 Task: Move the task Develop a new online tool for website analytics to the section To-Do in the project AlphaFlow and sort the tasks in the project by Assignee in Descending order
Action: Mouse moved to (82, 342)
Screenshot: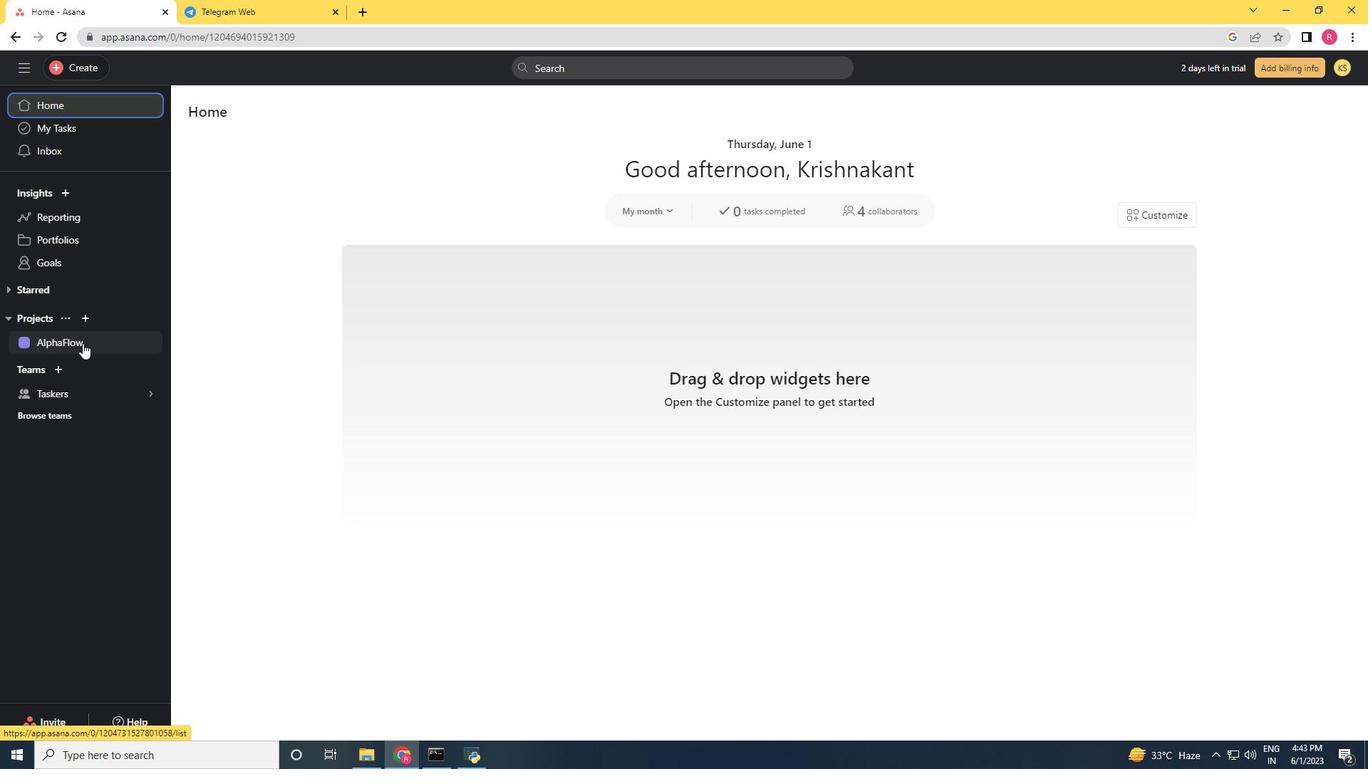 
Action: Mouse pressed left at (82, 342)
Screenshot: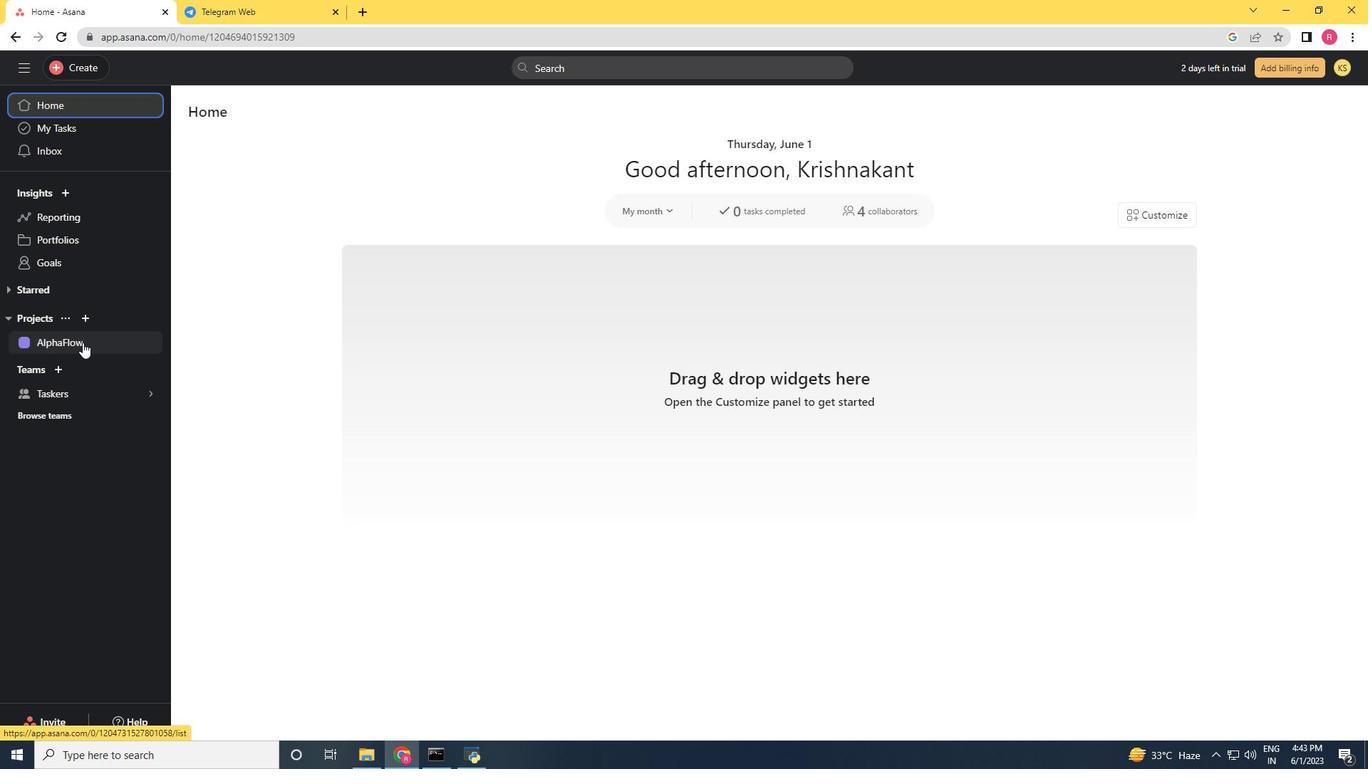 
Action: Mouse moved to (880, 289)
Screenshot: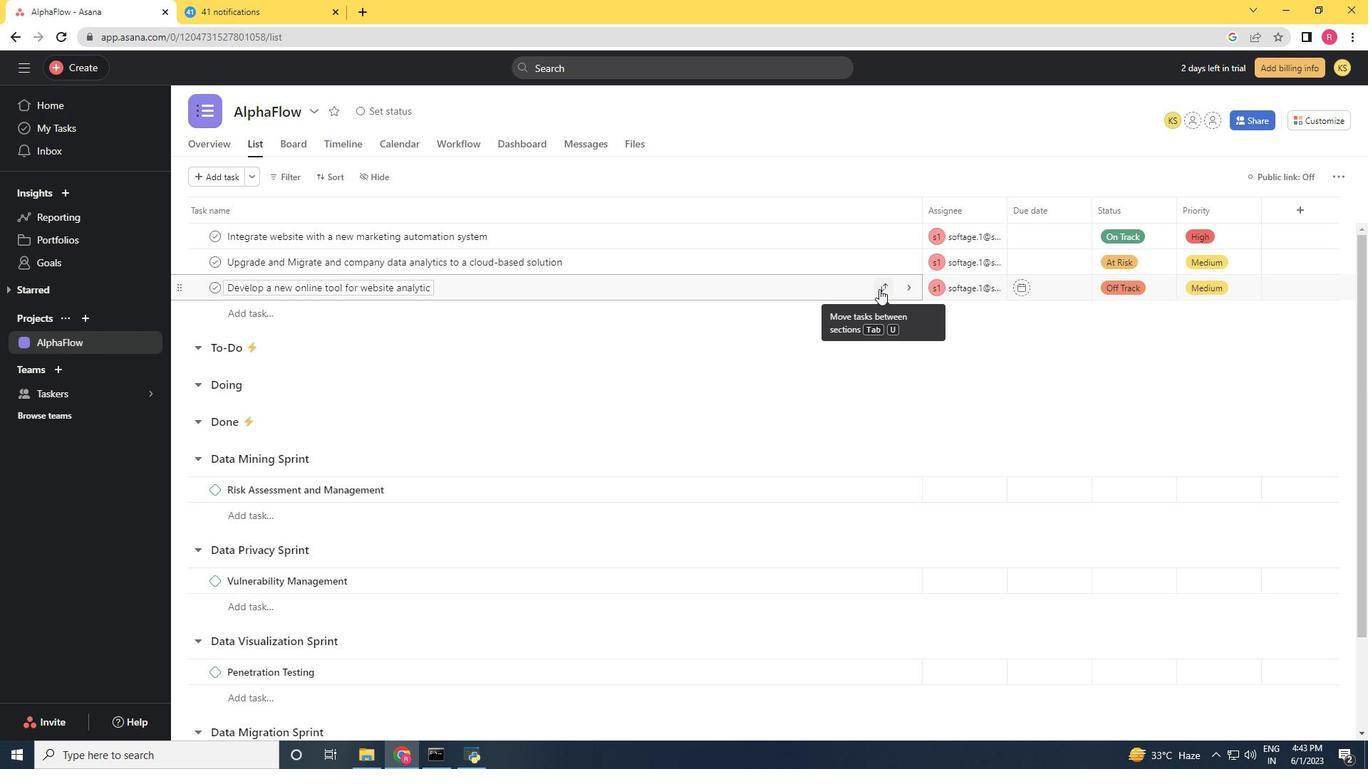 
Action: Mouse pressed left at (880, 289)
Screenshot: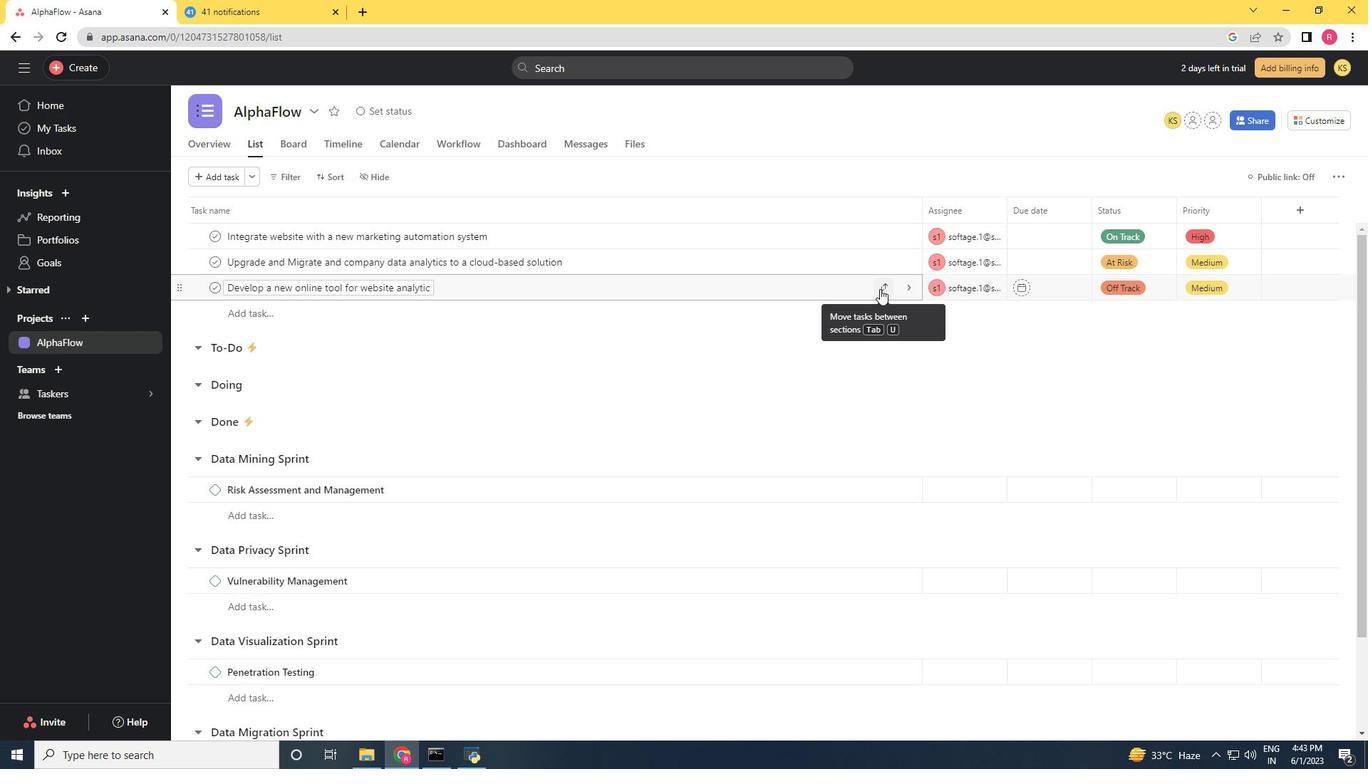 
Action: Mouse moved to (806, 368)
Screenshot: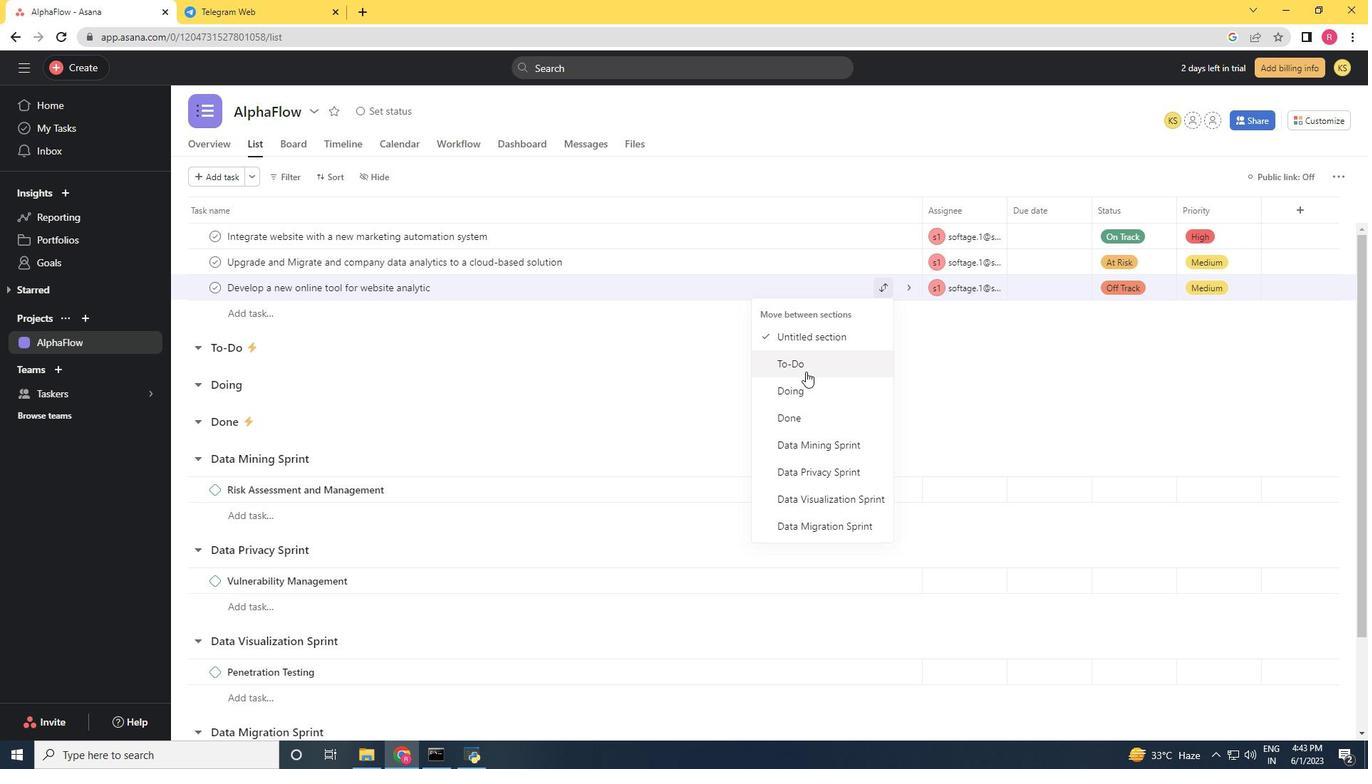
Action: Mouse pressed left at (806, 368)
Screenshot: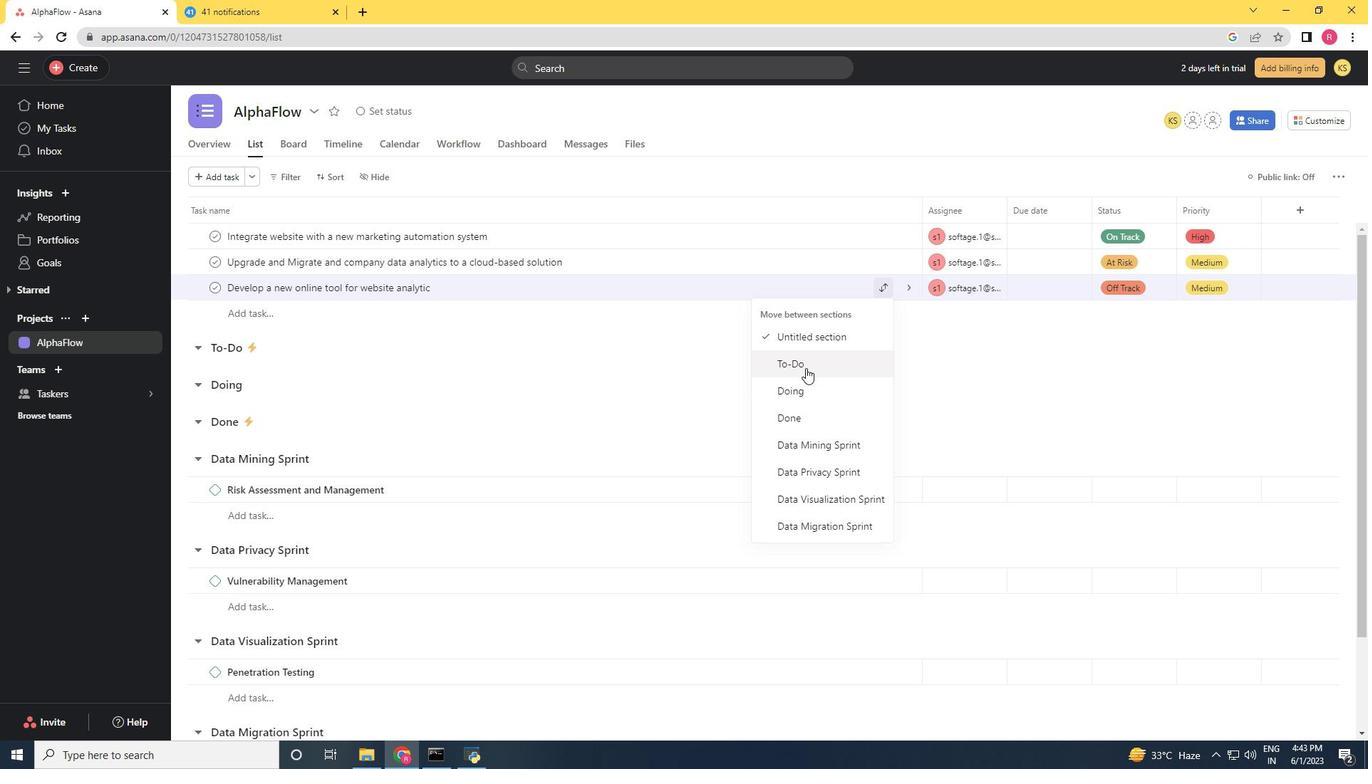 
Action: Mouse moved to (331, 179)
Screenshot: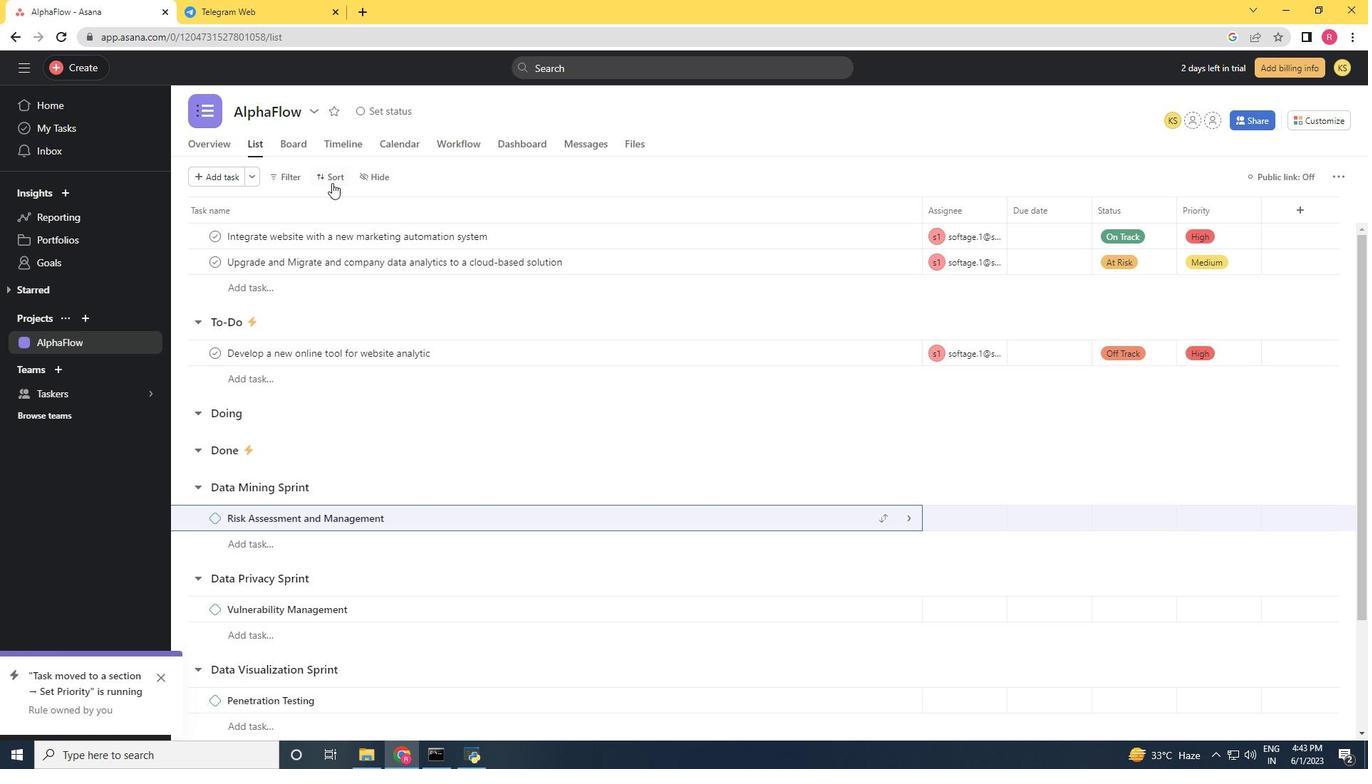 
Action: Mouse pressed left at (331, 179)
Screenshot: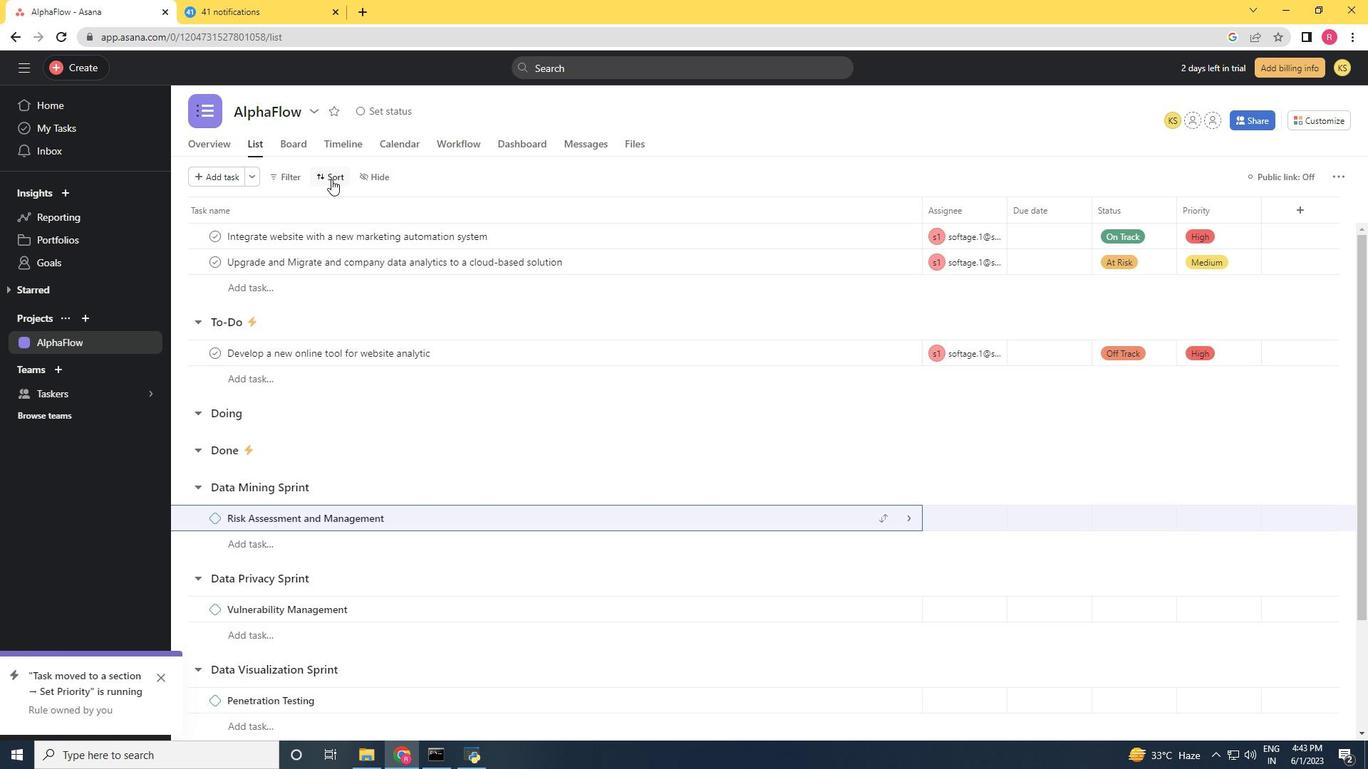 
Action: Mouse moved to (361, 299)
Screenshot: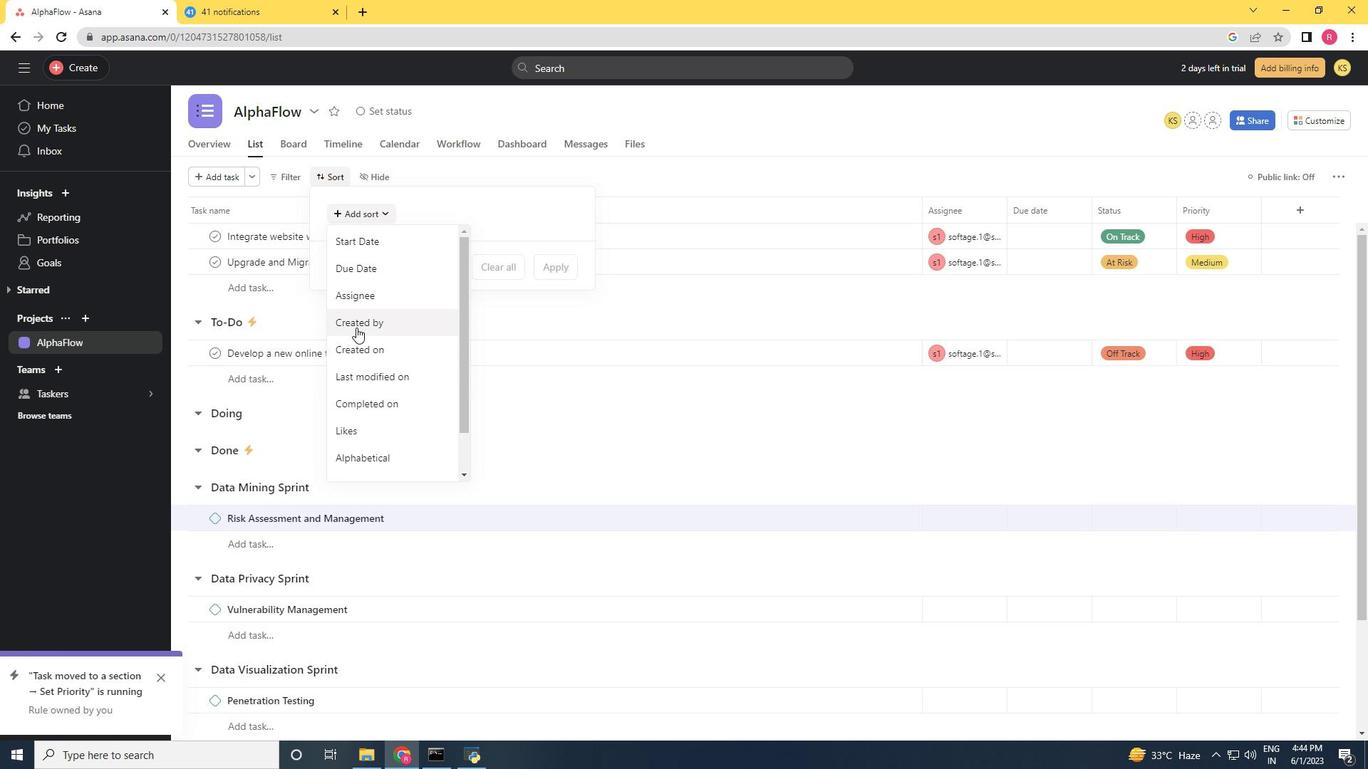 
Action: Mouse pressed left at (361, 299)
Screenshot: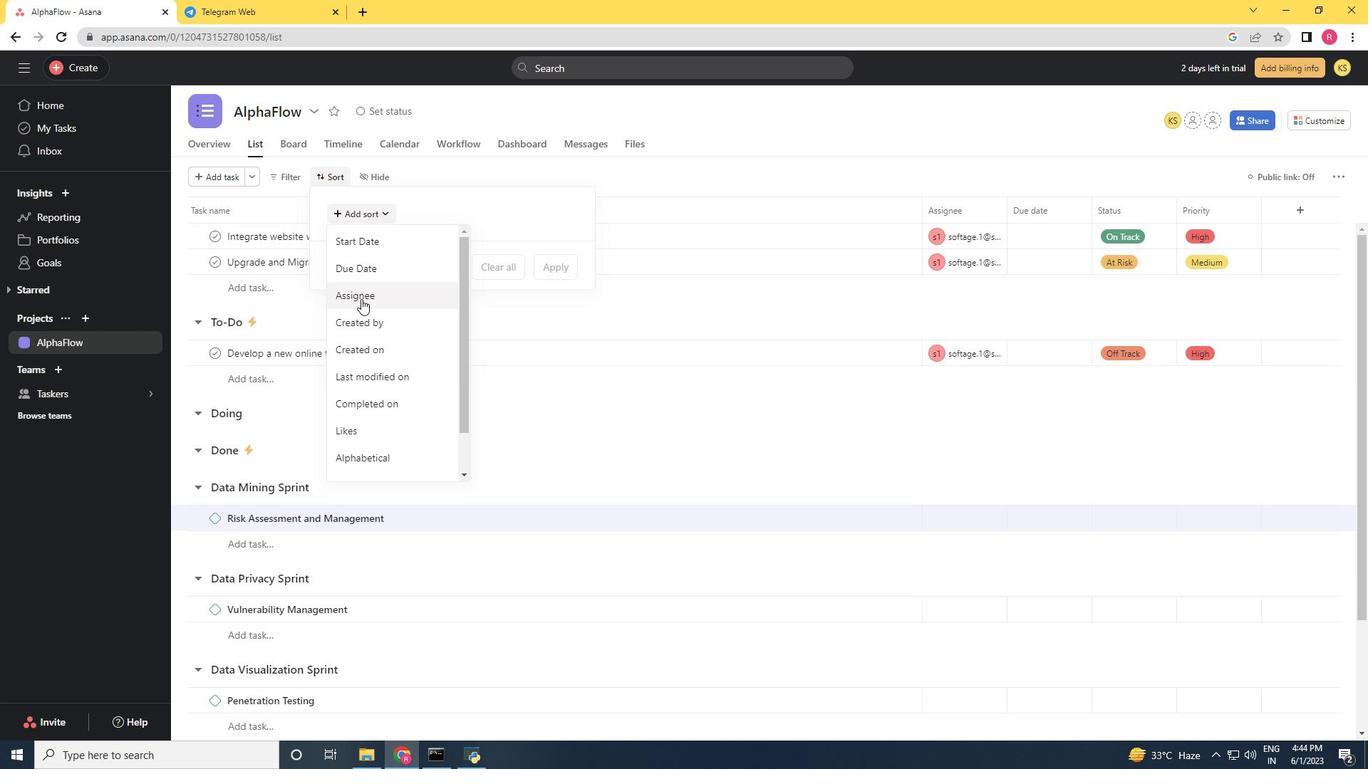 
Action: Mouse moved to (400, 249)
Screenshot: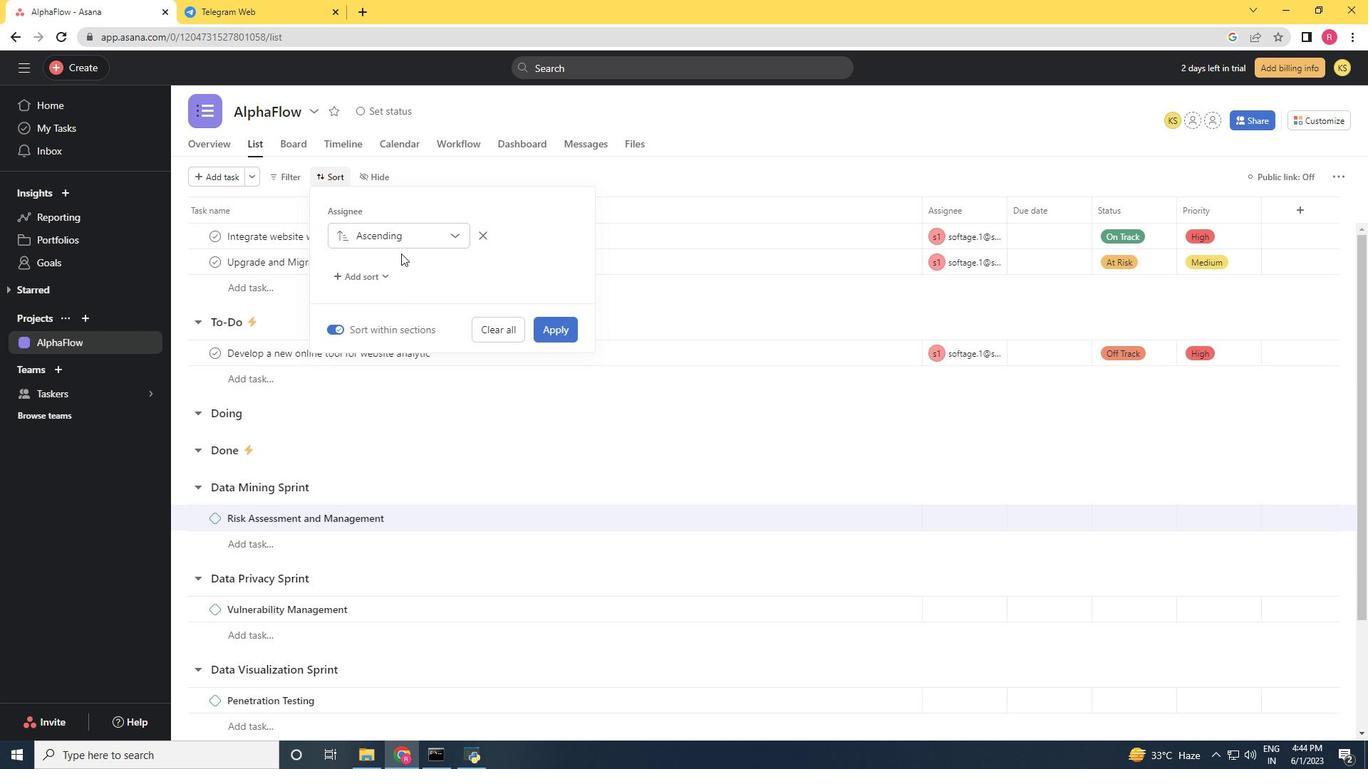 
Action: Mouse pressed left at (400, 249)
Screenshot: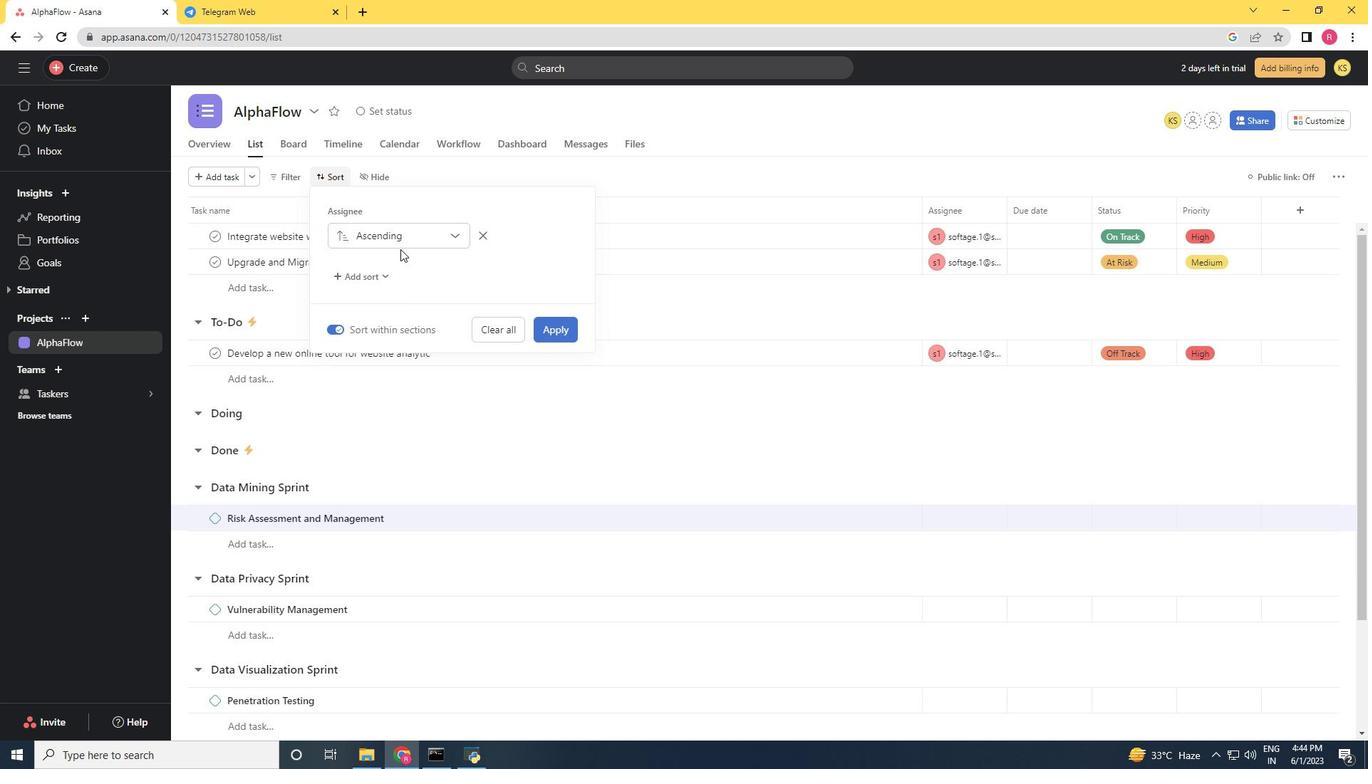 
Action: Mouse moved to (400, 232)
Screenshot: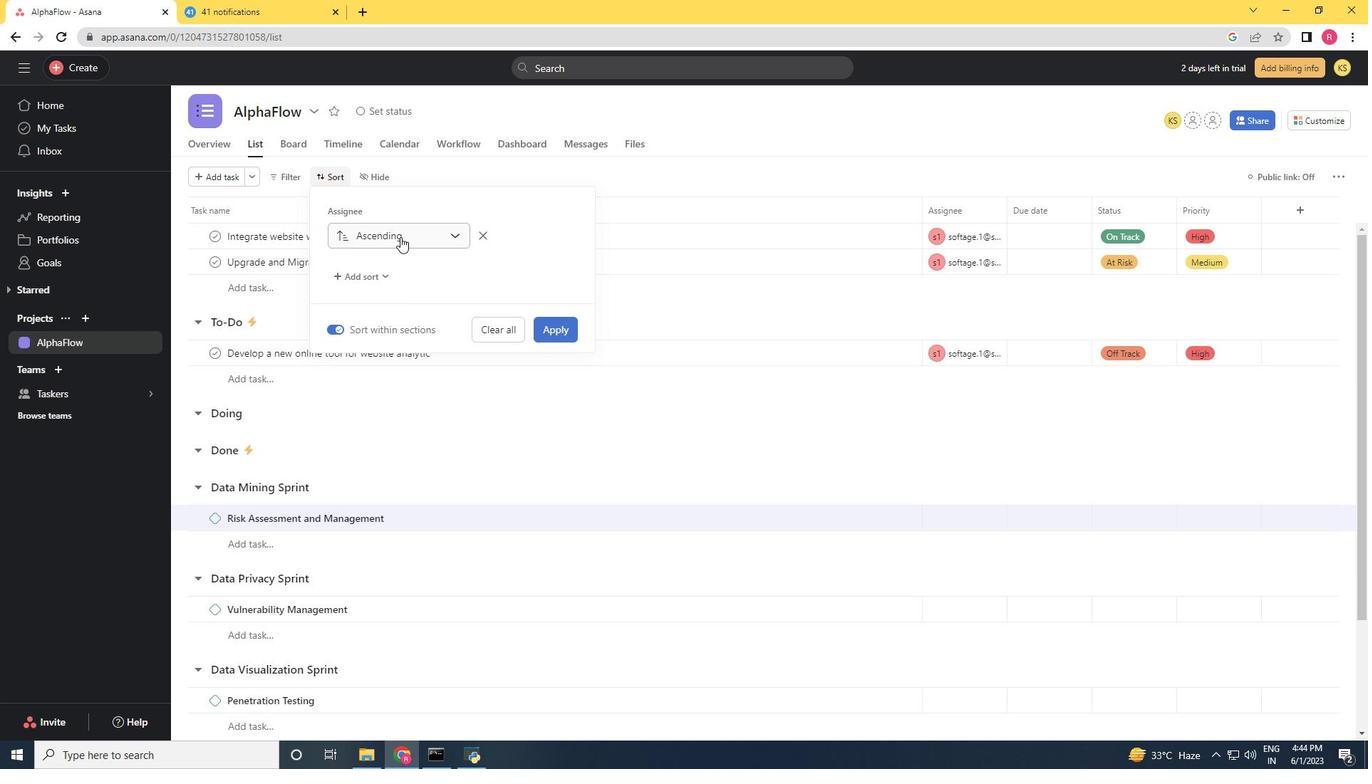 
Action: Mouse pressed left at (400, 232)
Screenshot: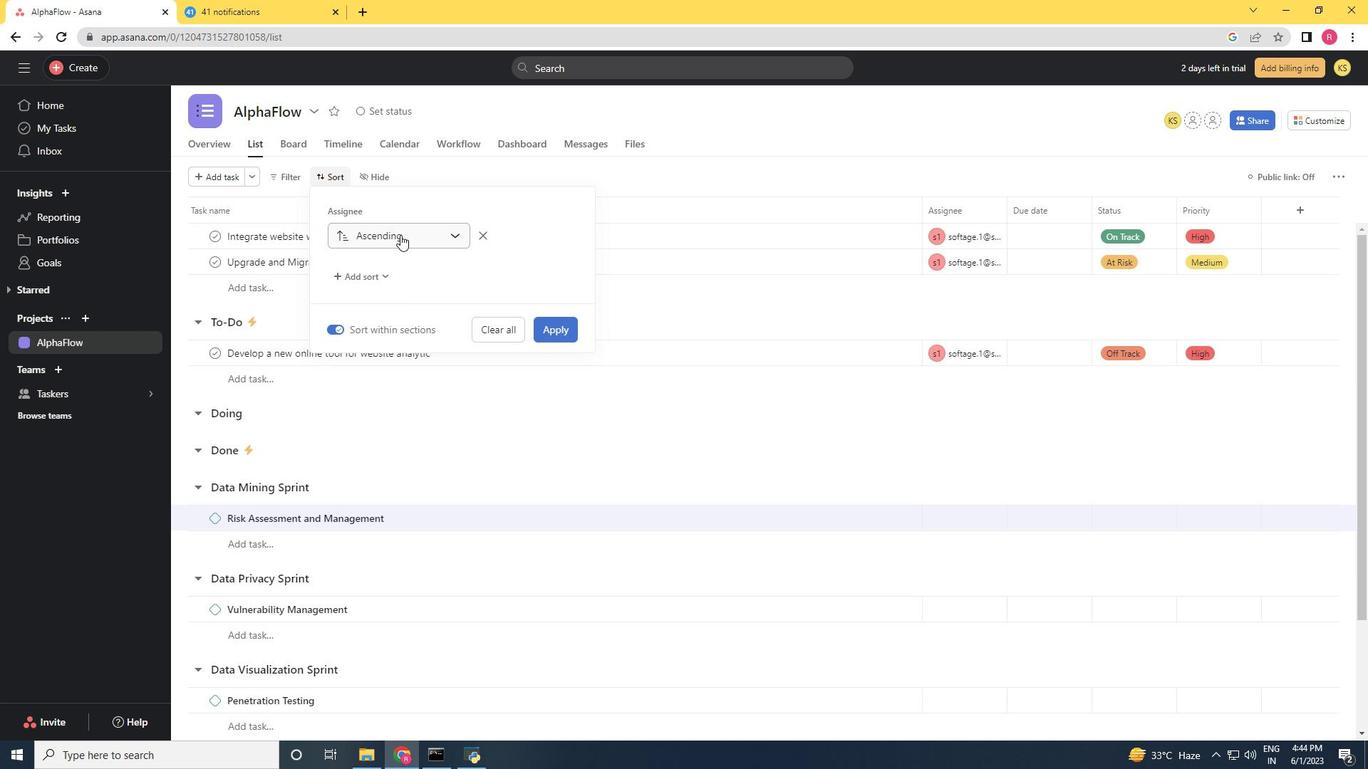 
Action: Mouse moved to (399, 295)
Screenshot: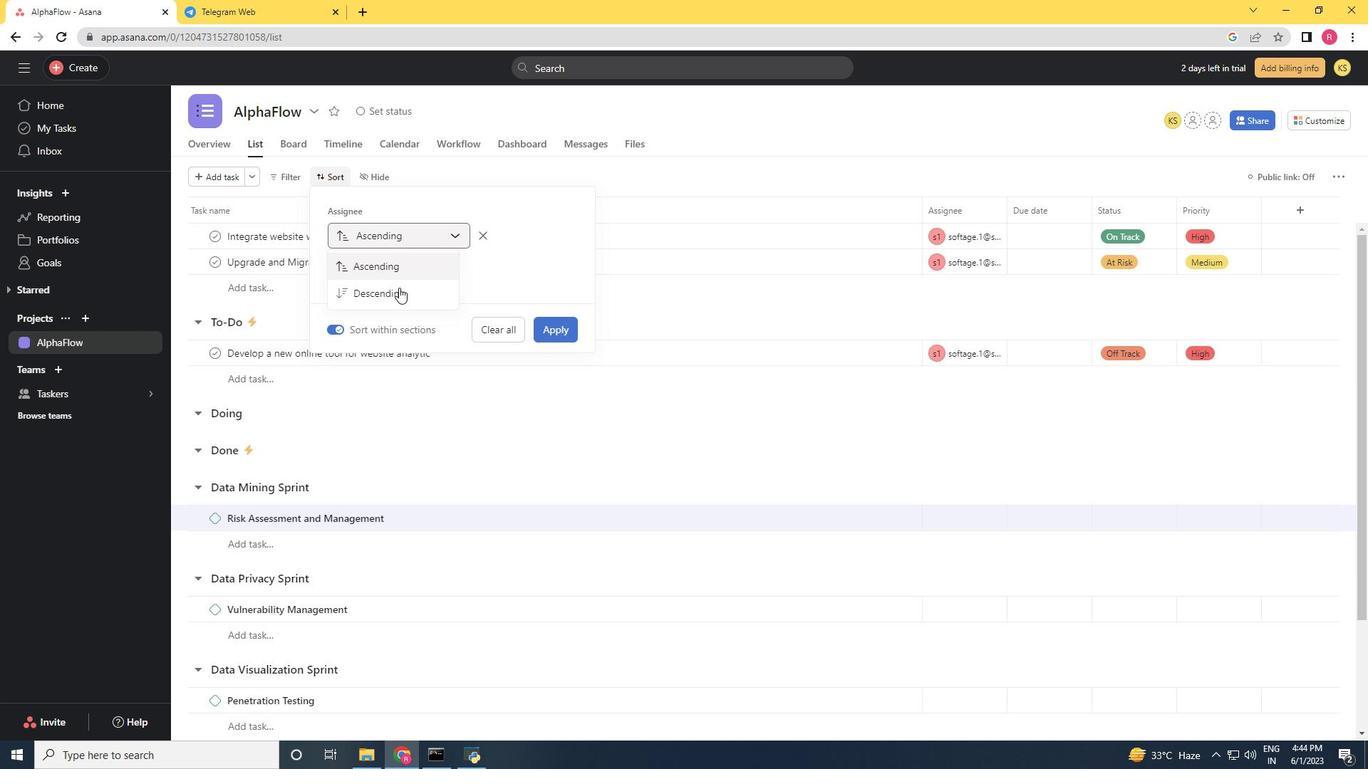 
Action: Mouse pressed left at (399, 295)
Screenshot: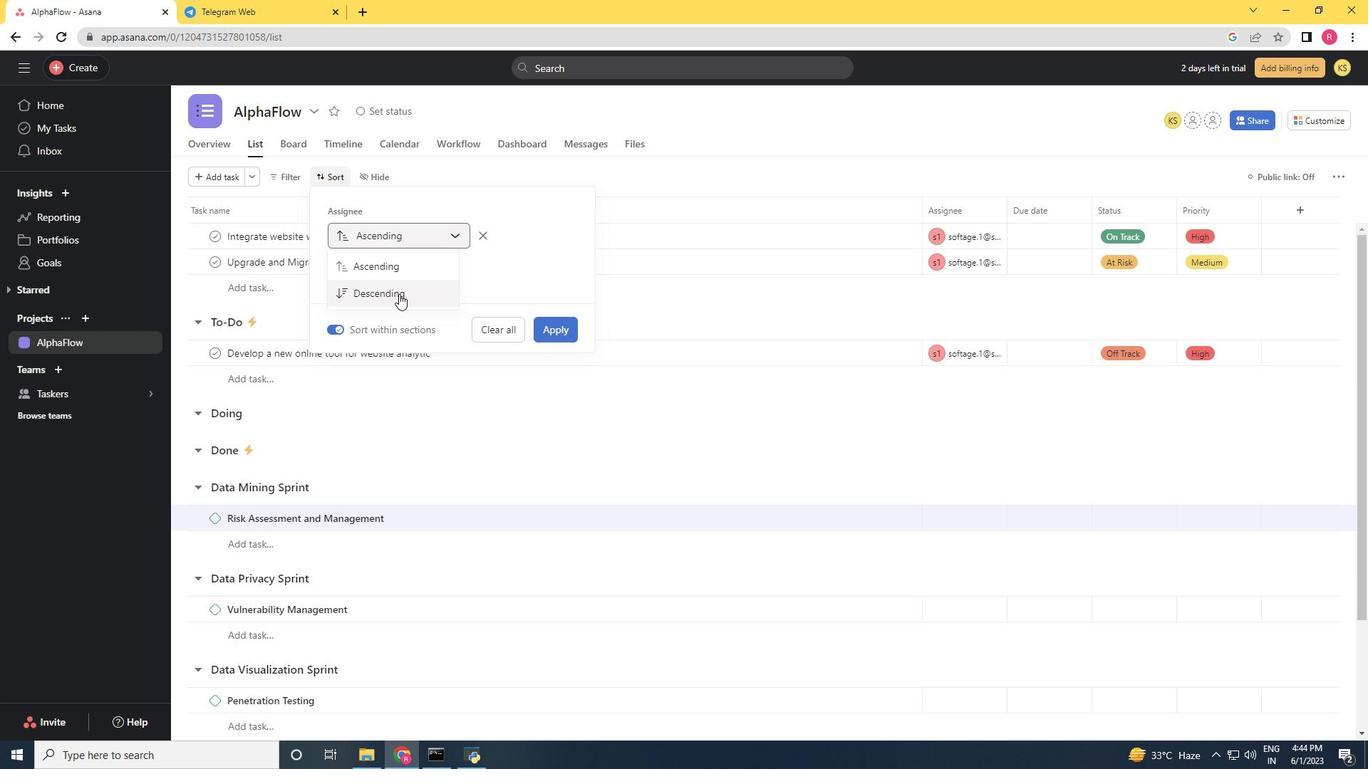 
Action: Mouse moved to (550, 332)
Screenshot: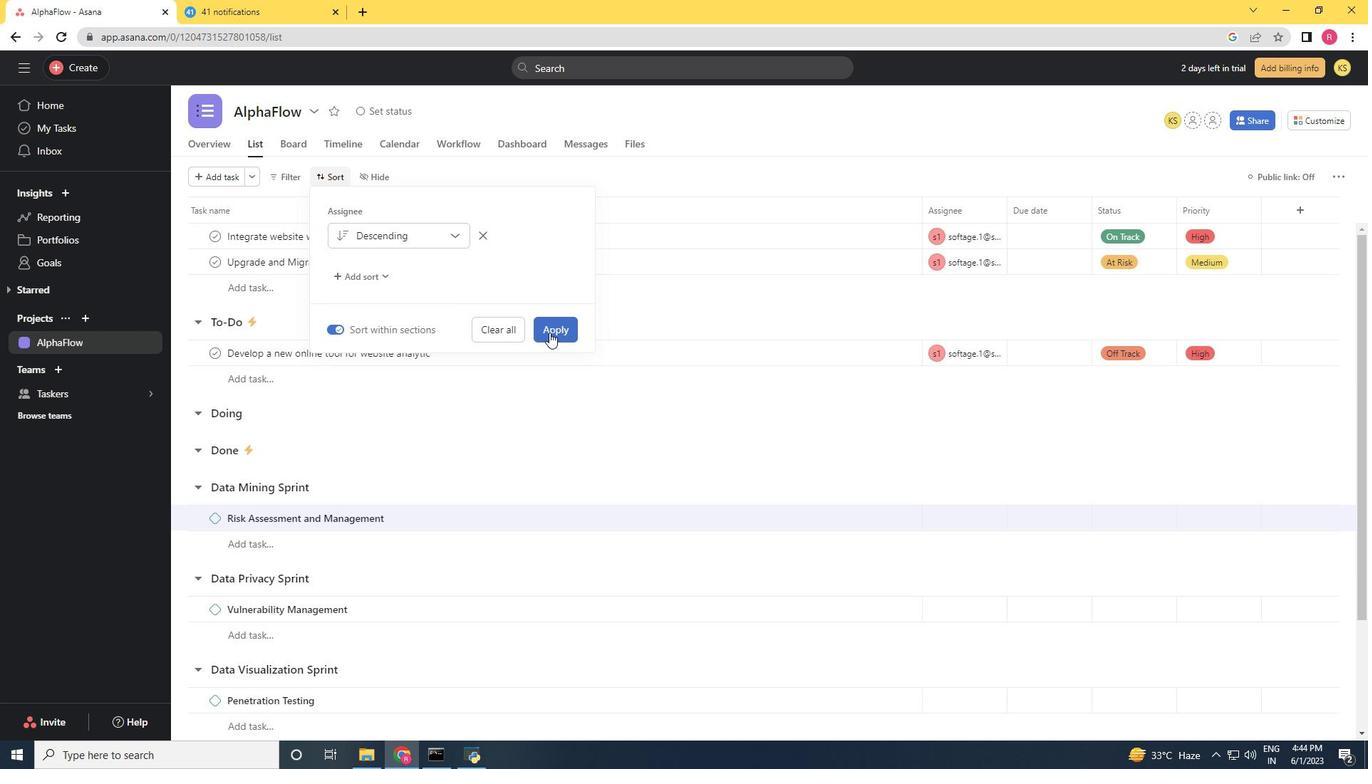 
Action: Mouse pressed left at (550, 332)
Screenshot: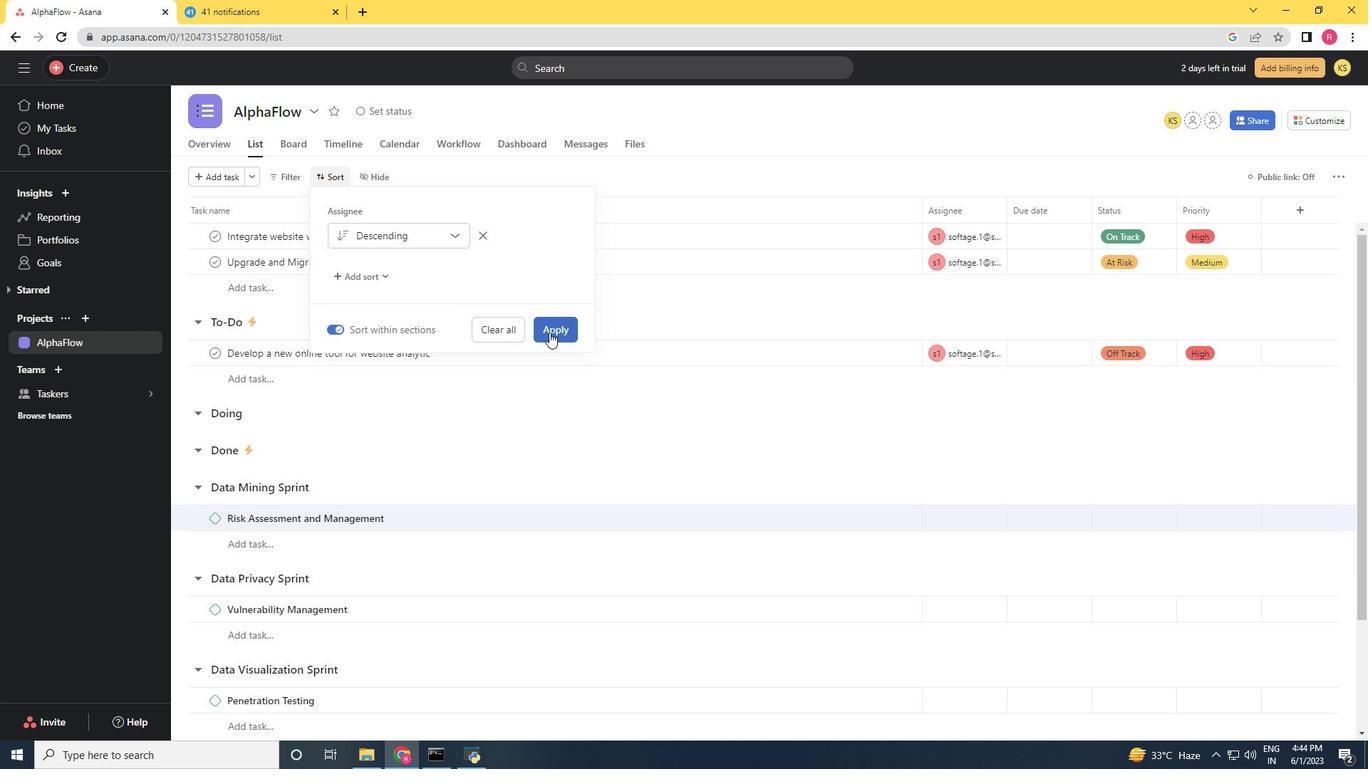 
Action: Mouse moved to (397, 425)
Screenshot: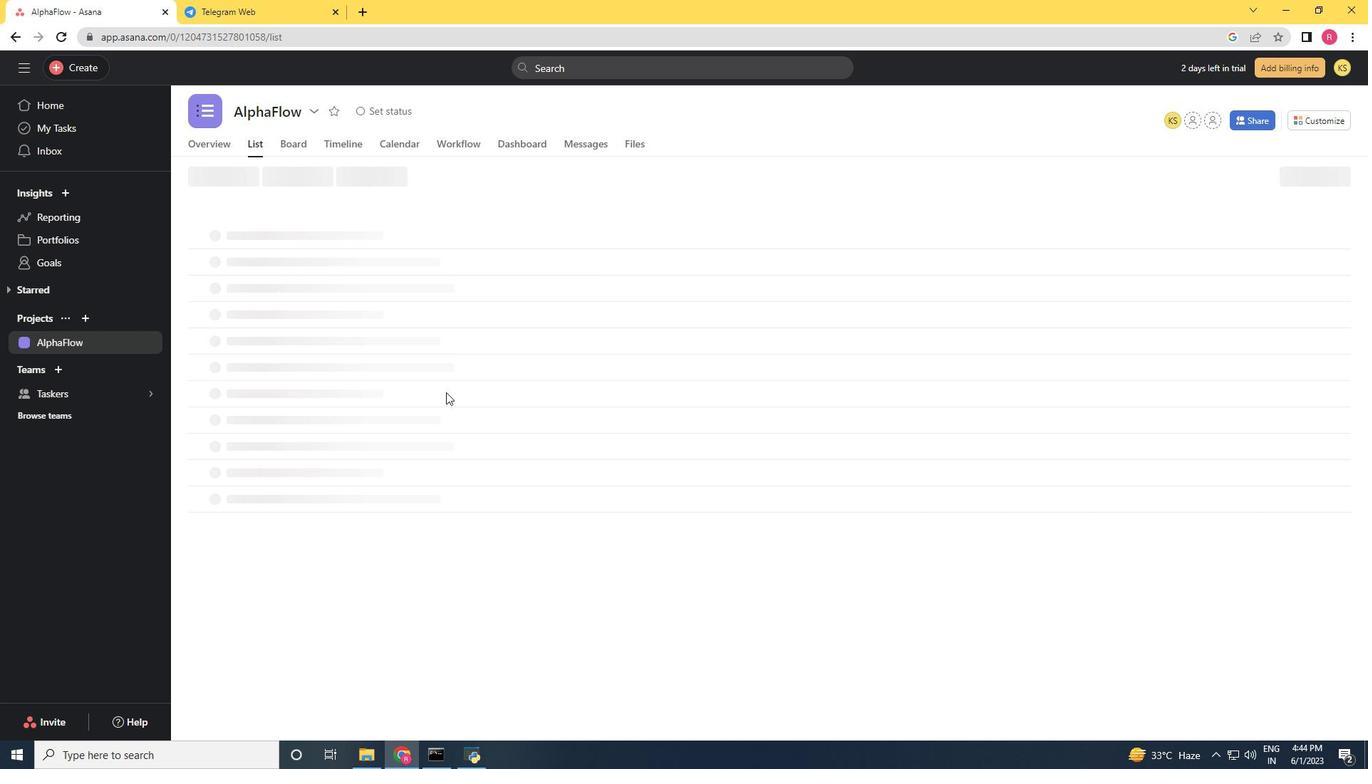 
